 Task: Select the Central European Time as time zone for the schedule.
Action: Mouse moved to (289, 525)
Screenshot: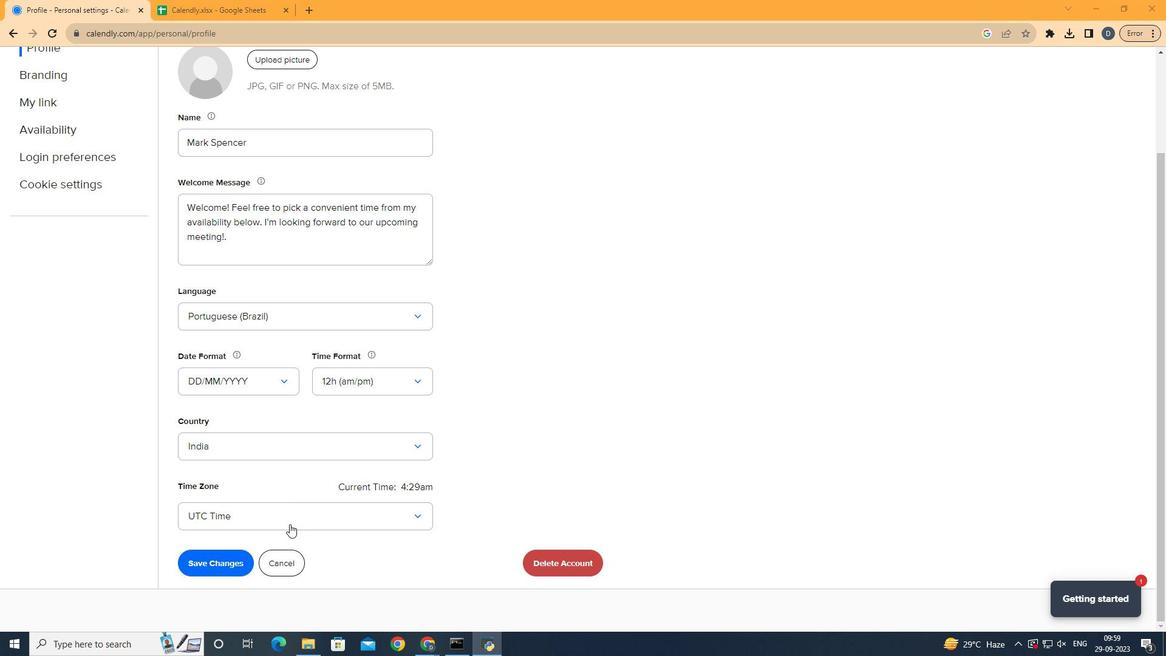 
Action: Mouse pressed left at (289, 525)
Screenshot: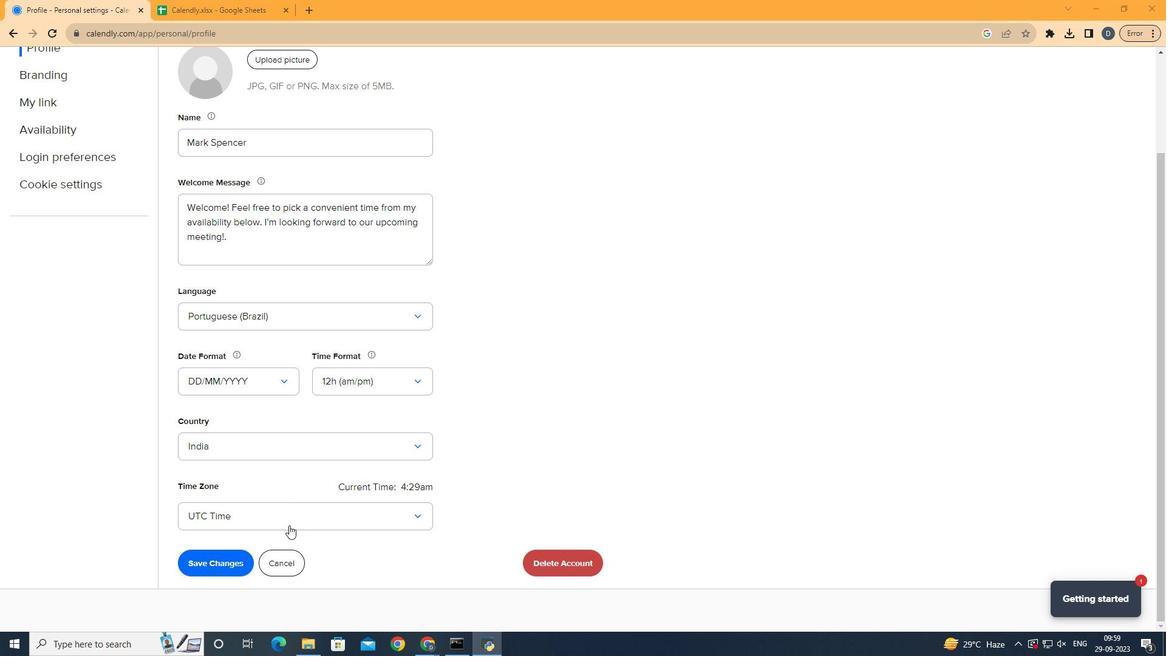 
Action: Mouse moved to (287, 526)
Screenshot: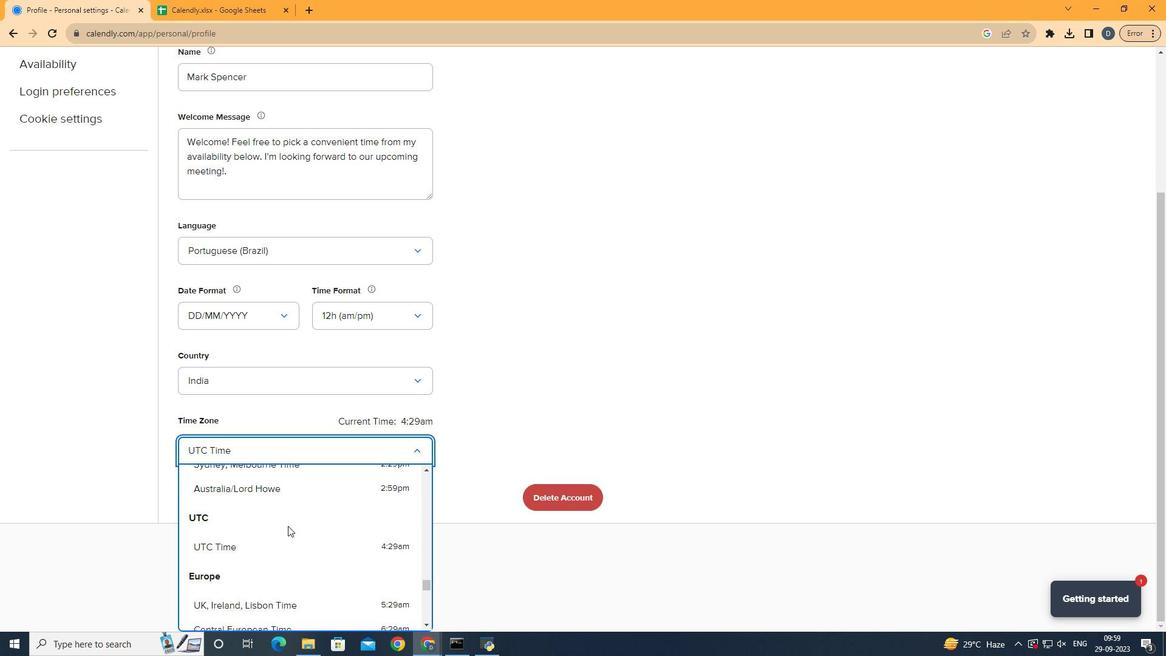 
Action: Mouse scrolled (287, 526) with delta (0, 0)
Screenshot: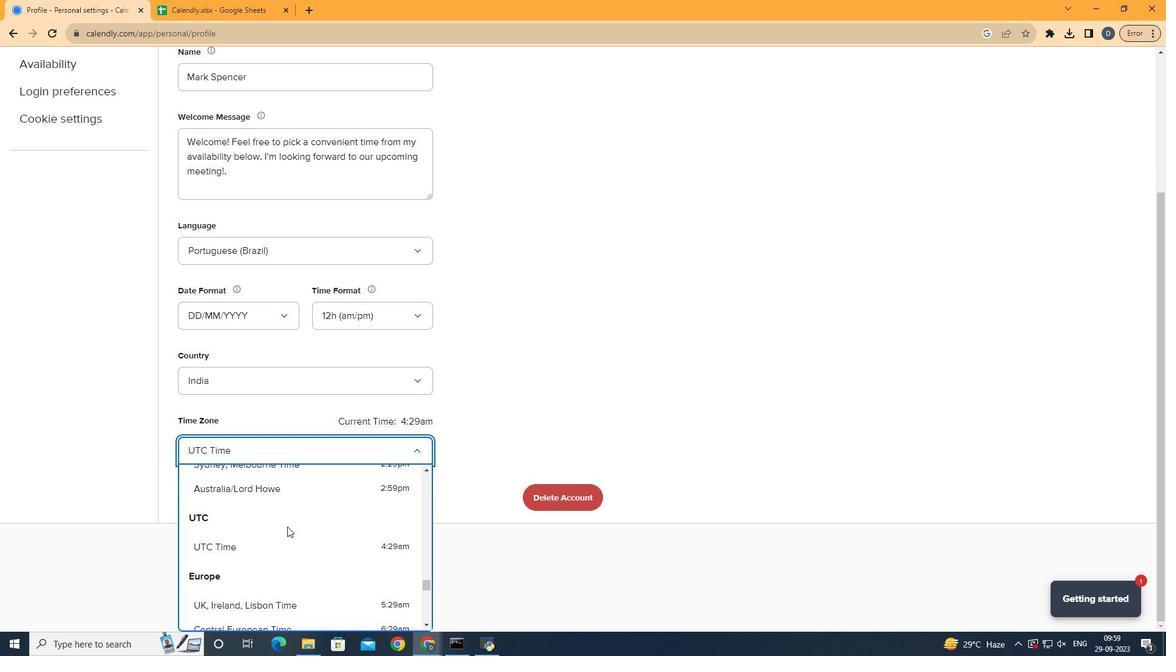 
Action: Mouse scrolled (287, 526) with delta (0, 0)
Screenshot: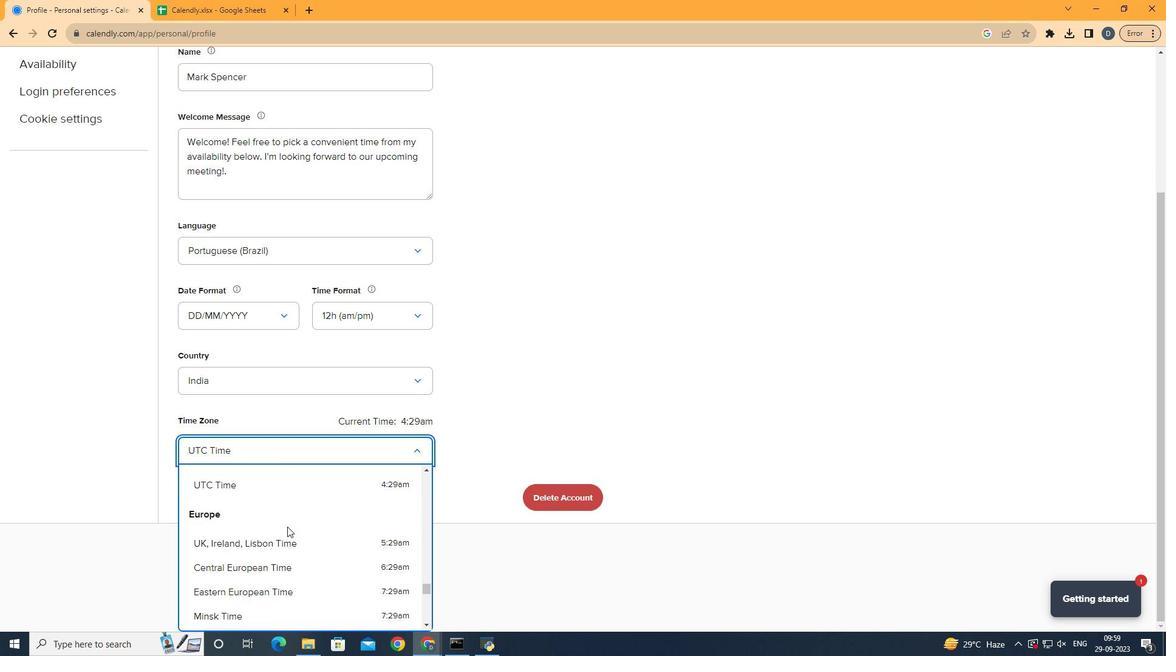 
Action: Mouse moved to (295, 517)
Screenshot: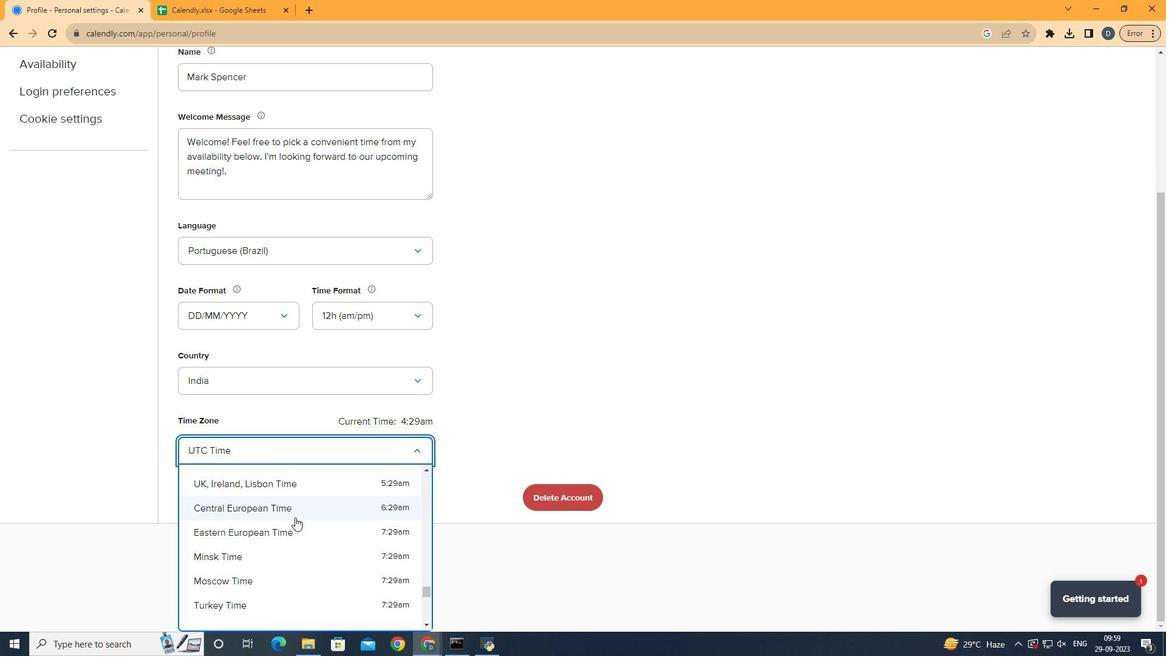 
Action: Mouse pressed left at (295, 517)
Screenshot: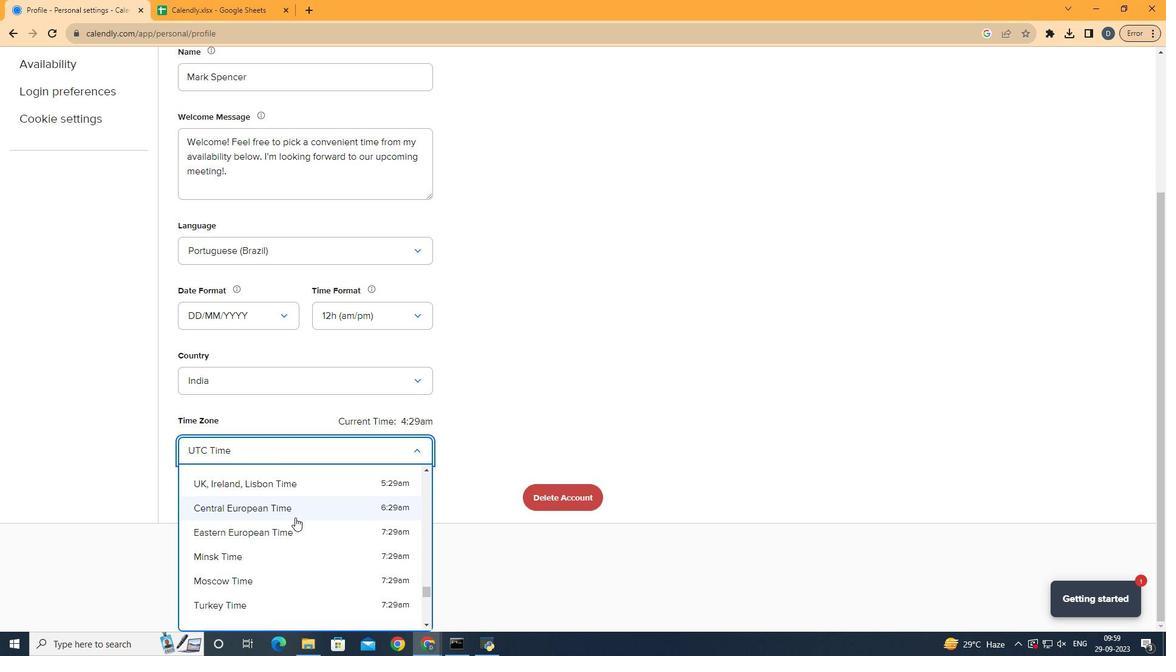 
Action: Mouse moved to (490, 459)
Screenshot: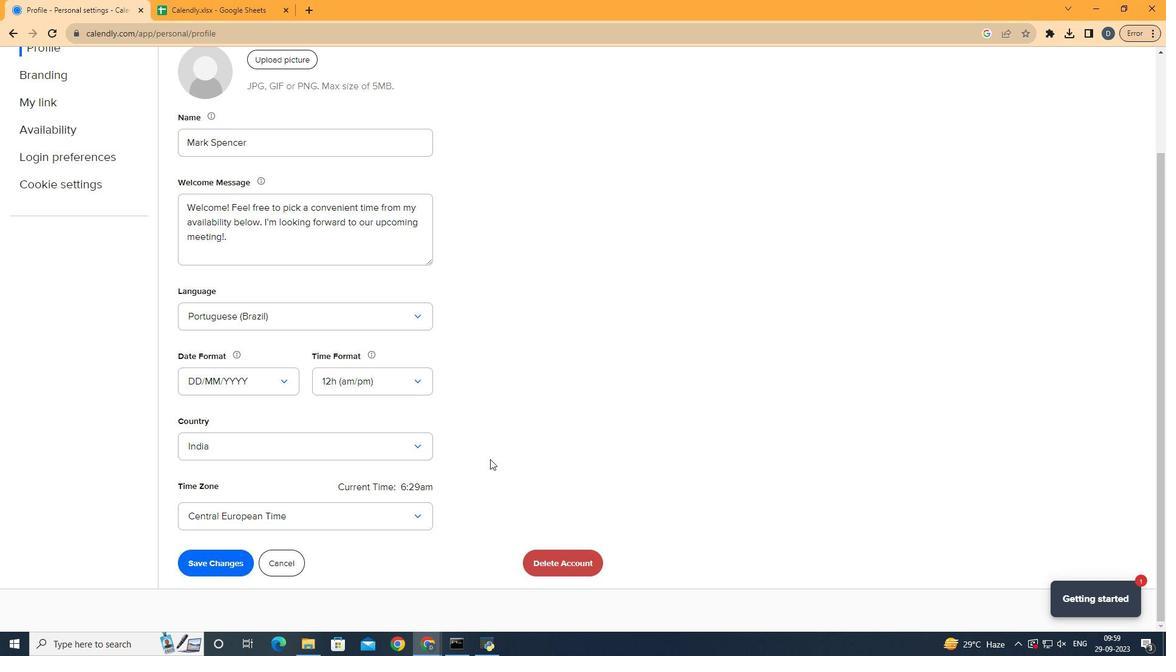 
